 Task: Change the avatar of your profile to Cheese.
Action: Mouse moved to (1146, 31)
Screenshot: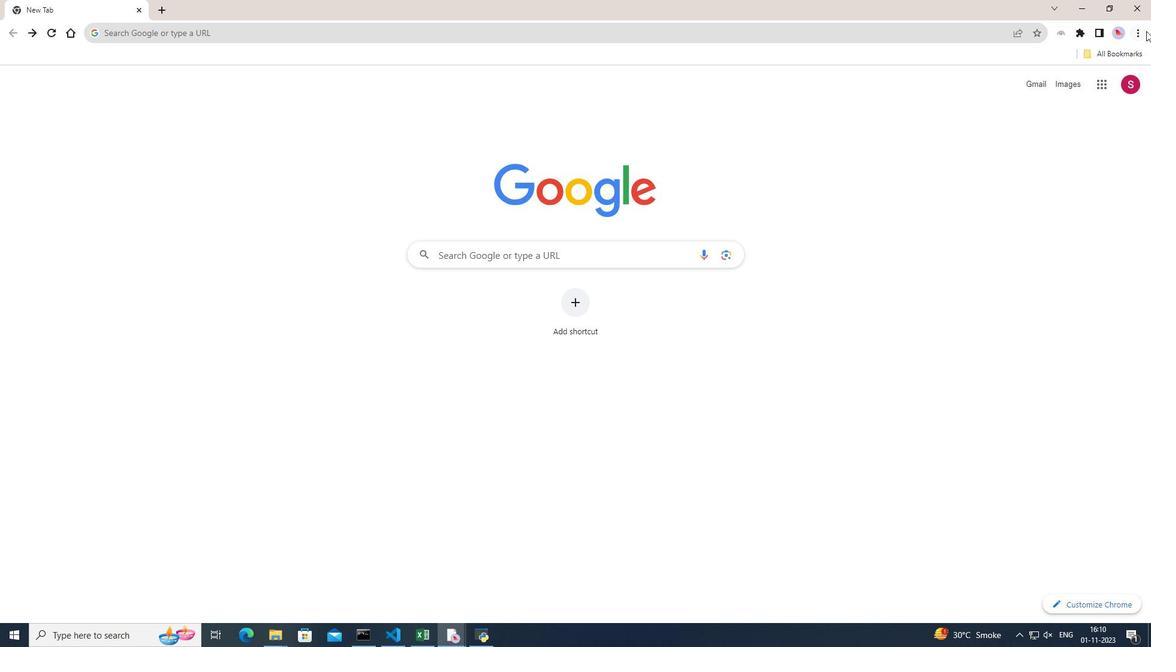 
Action: Mouse pressed left at (1146, 31)
Screenshot: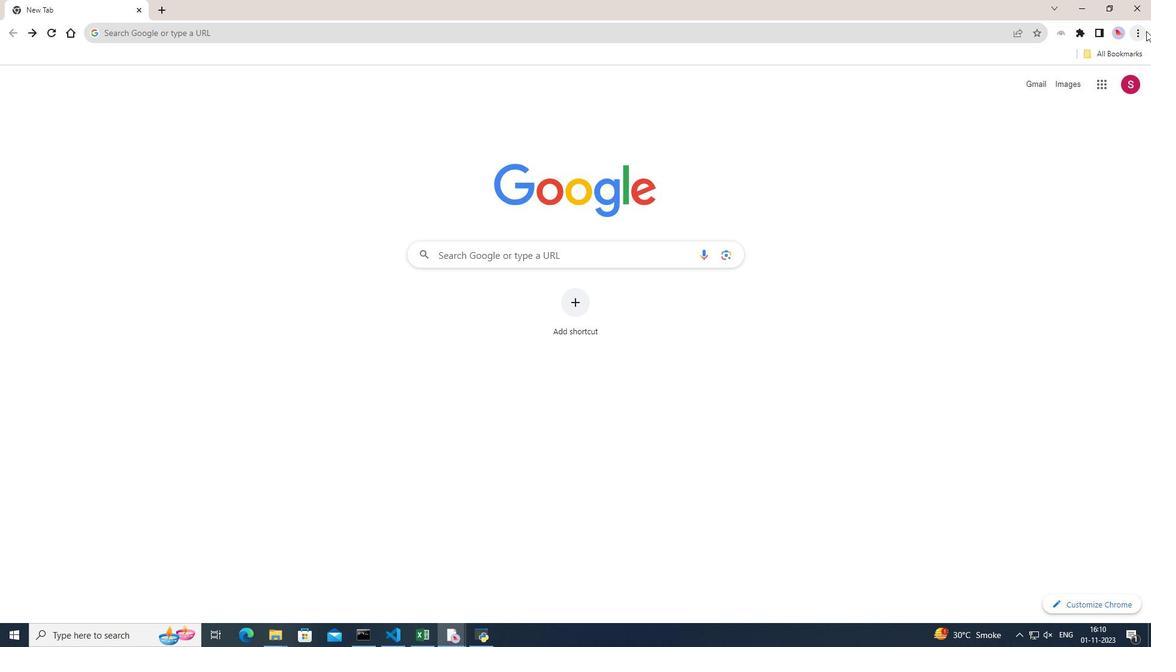 
Action: Mouse pressed left at (1146, 31)
Screenshot: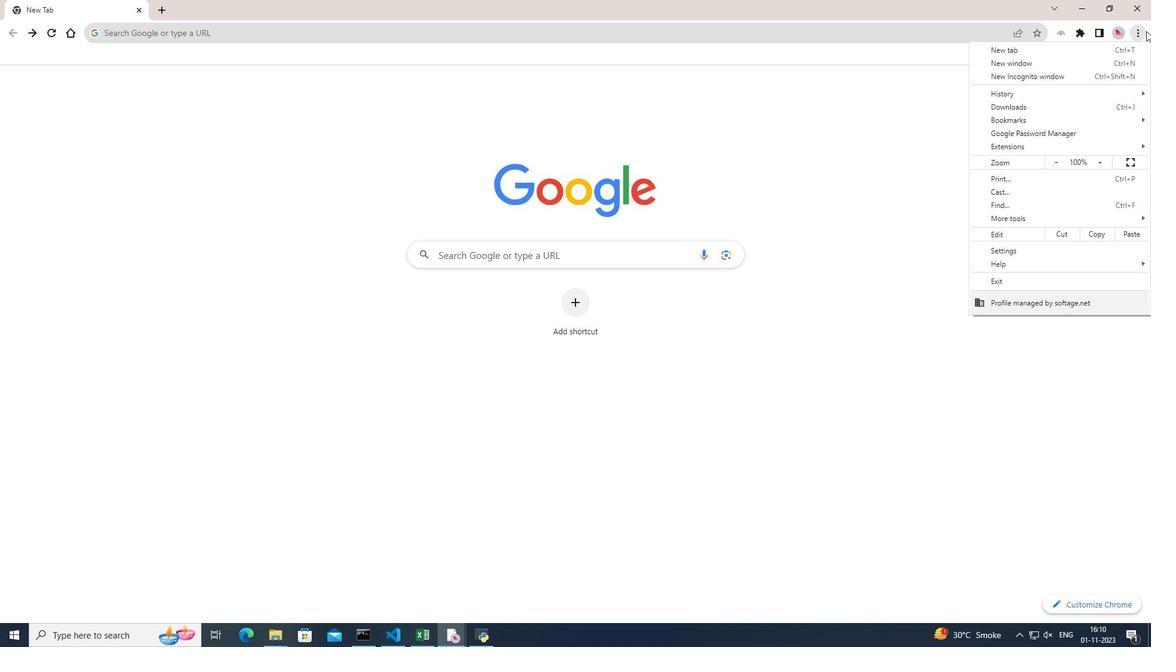 
Action: Mouse moved to (1131, 34)
Screenshot: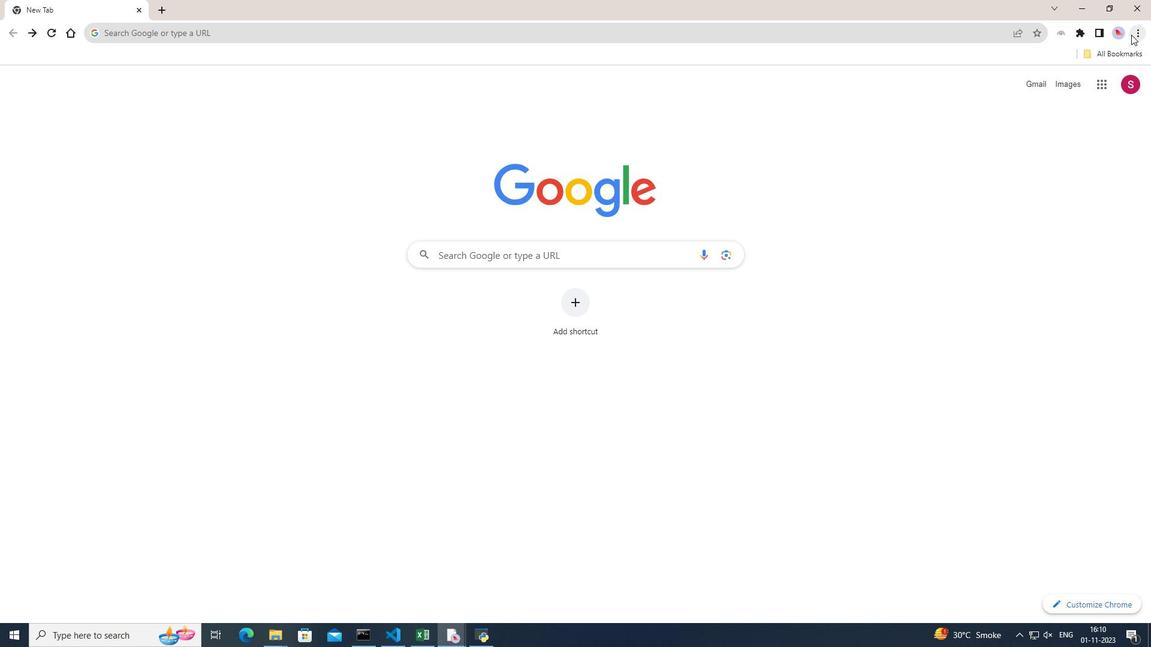
Action: Mouse pressed left at (1131, 34)
Screenshot: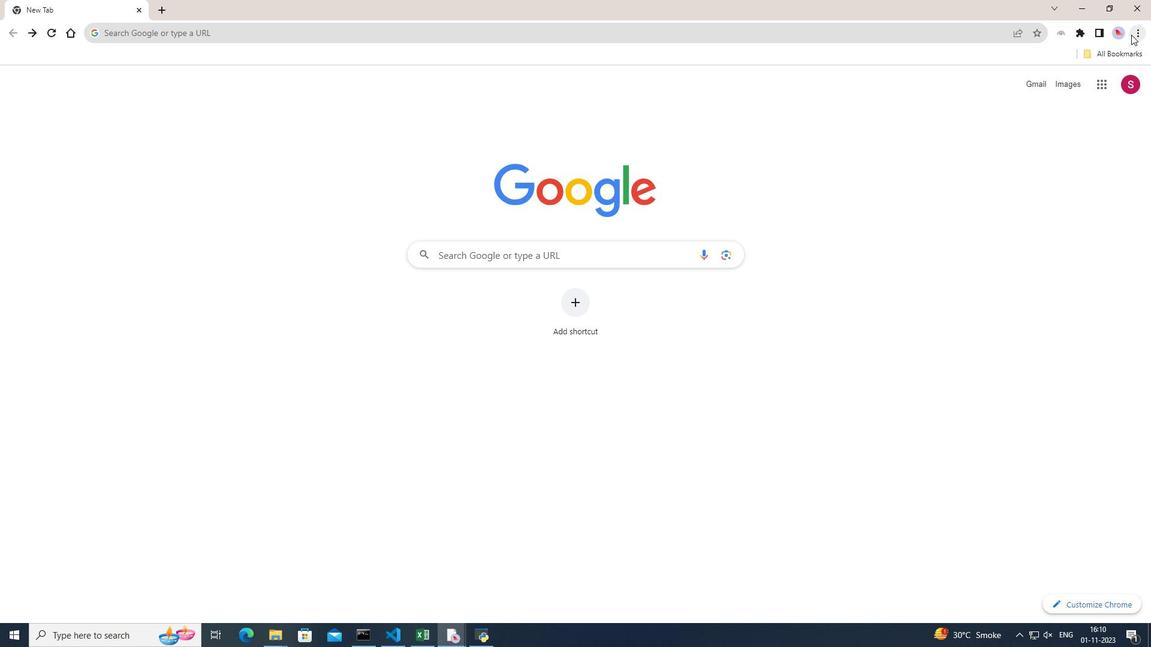 
Action: Mouse moved to (989, 256)
Screenshot: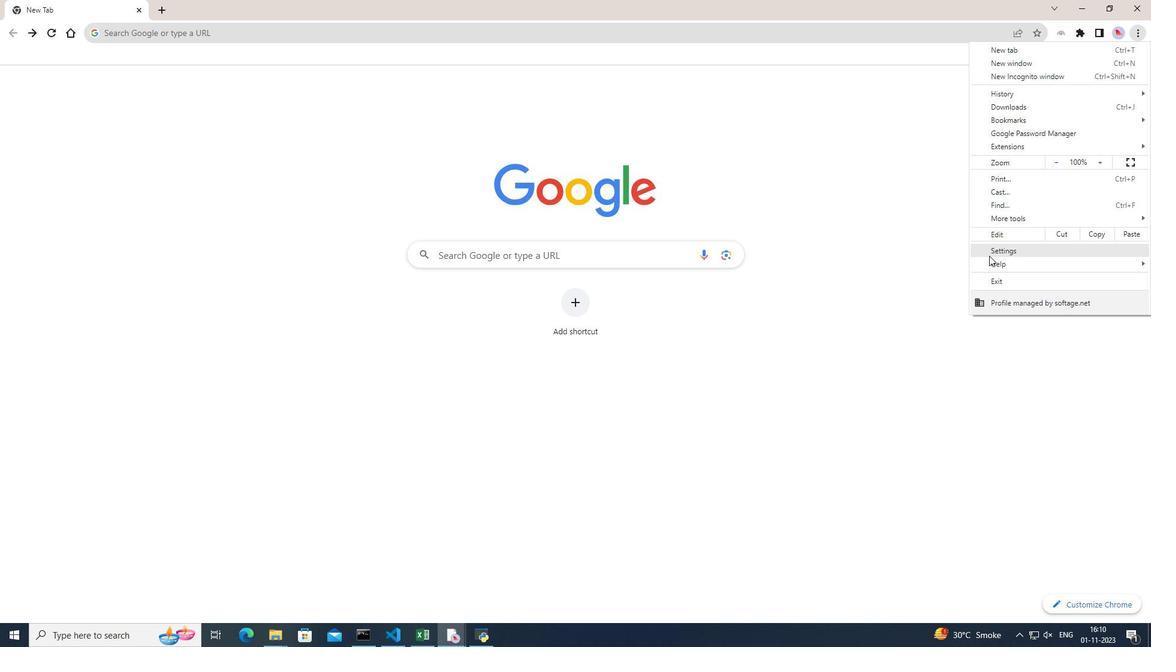 
Action: Mouse pressed left at (989, 256)
Screenshot: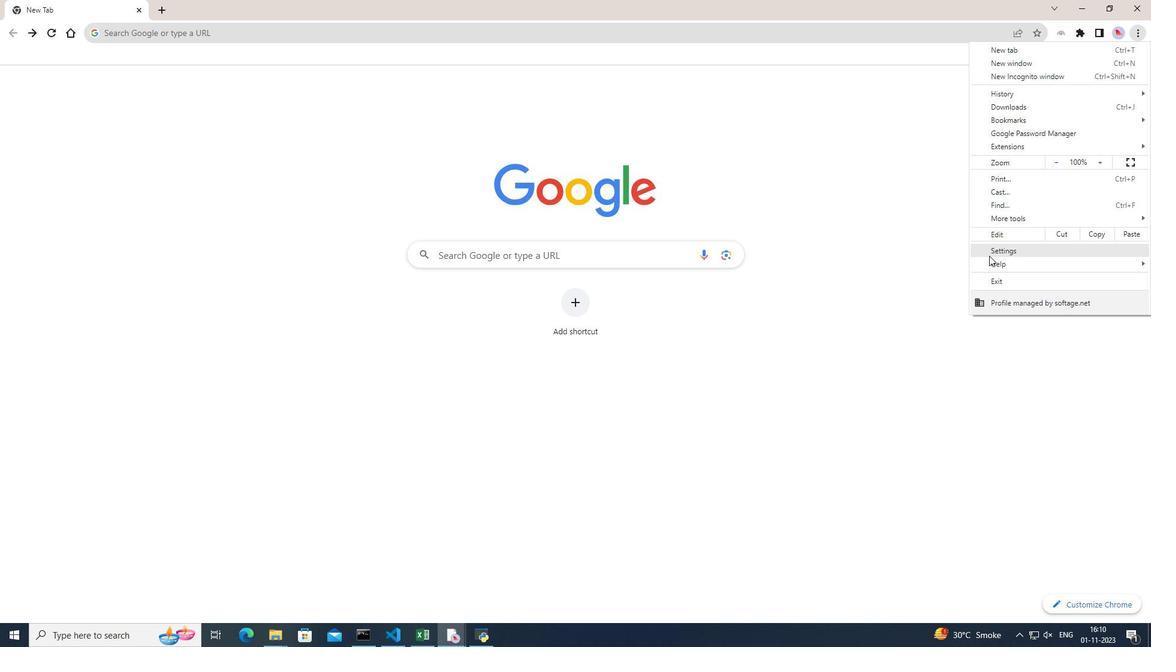 
Action: Mouse pressed left at (989, 256)
Screenshot: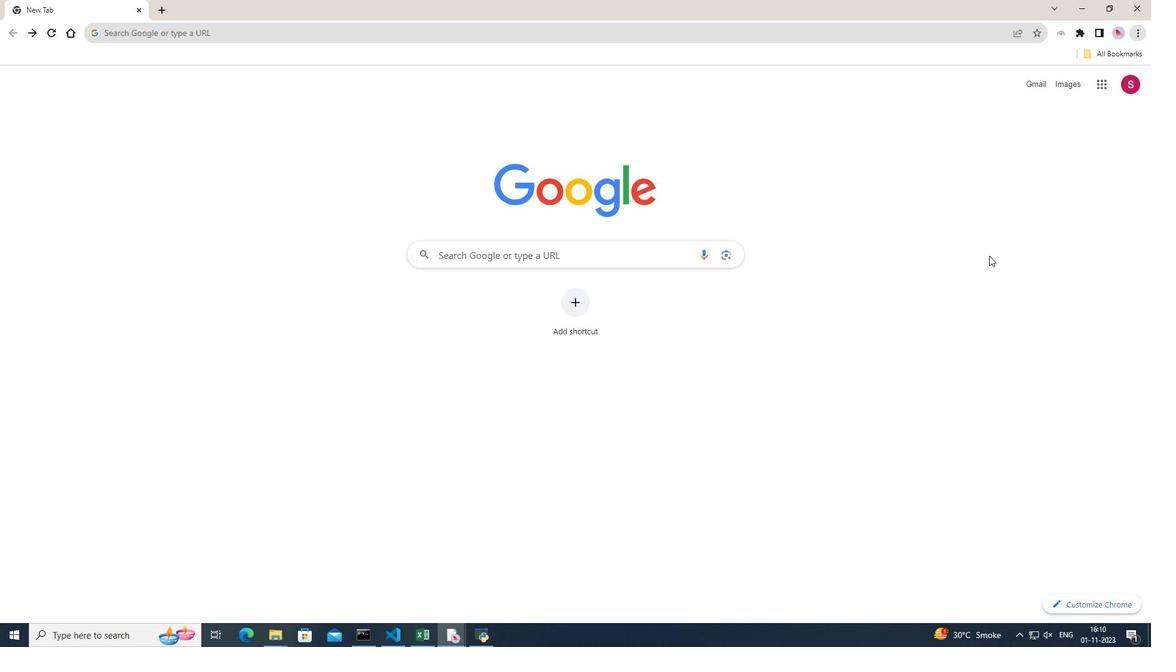 
Action: Mouse moved to (718, 276)
Screenshot: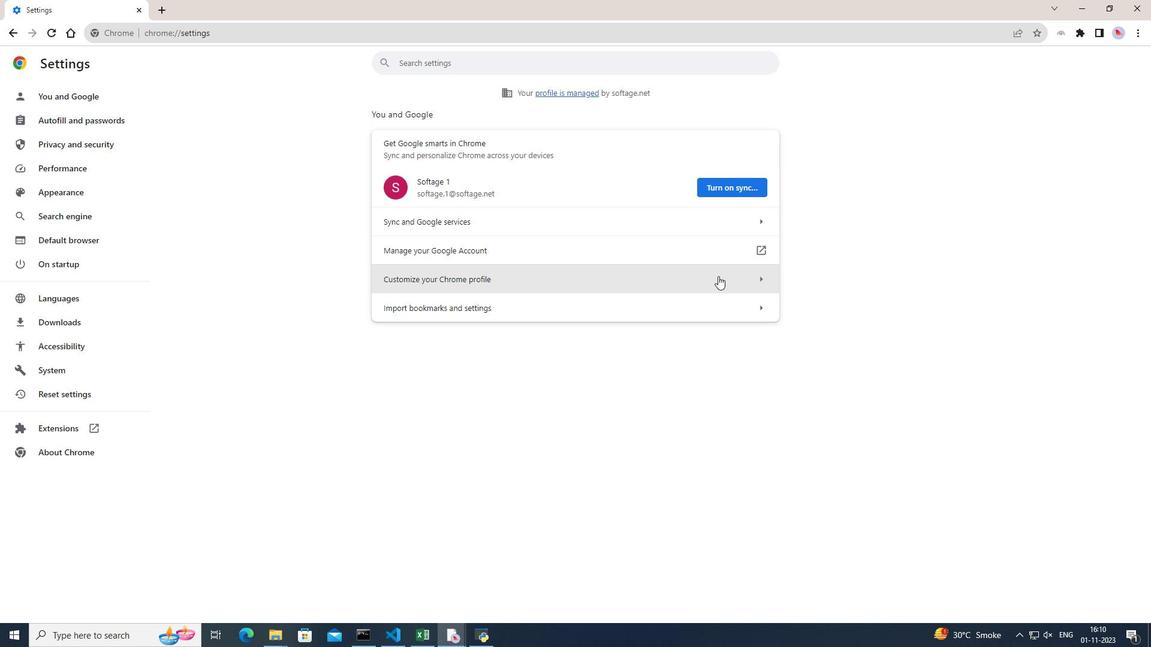 
Action: Mouse pressed left at (718, 276)
Screenshot: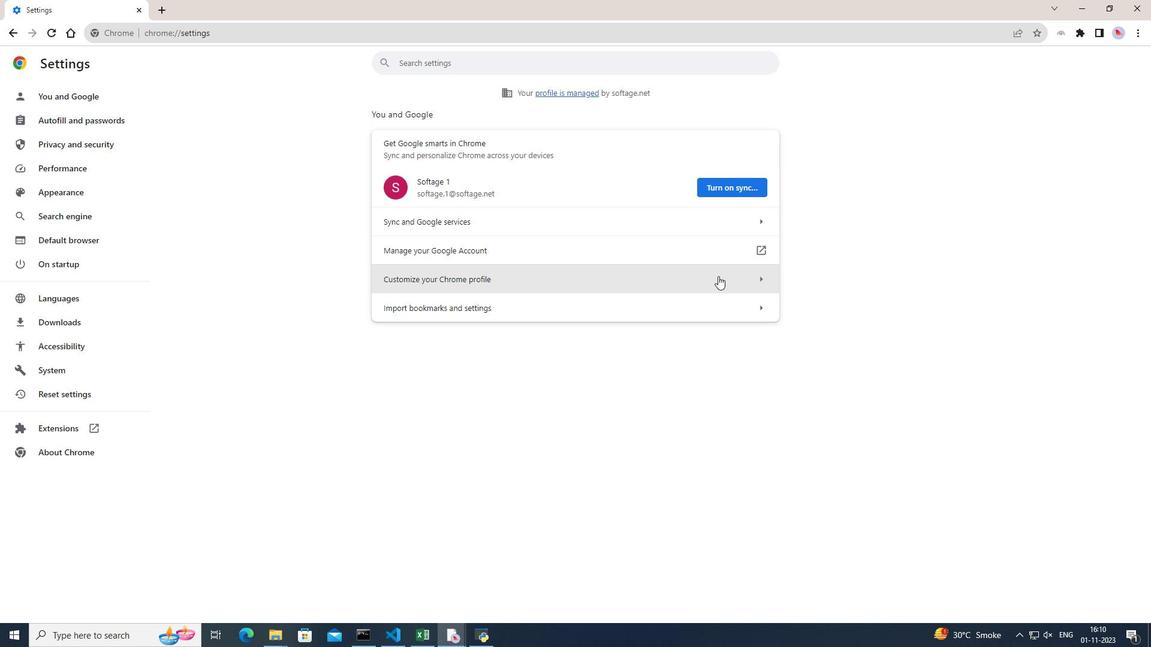 
Action: Mouse moved to (918, 353)
Screenshot: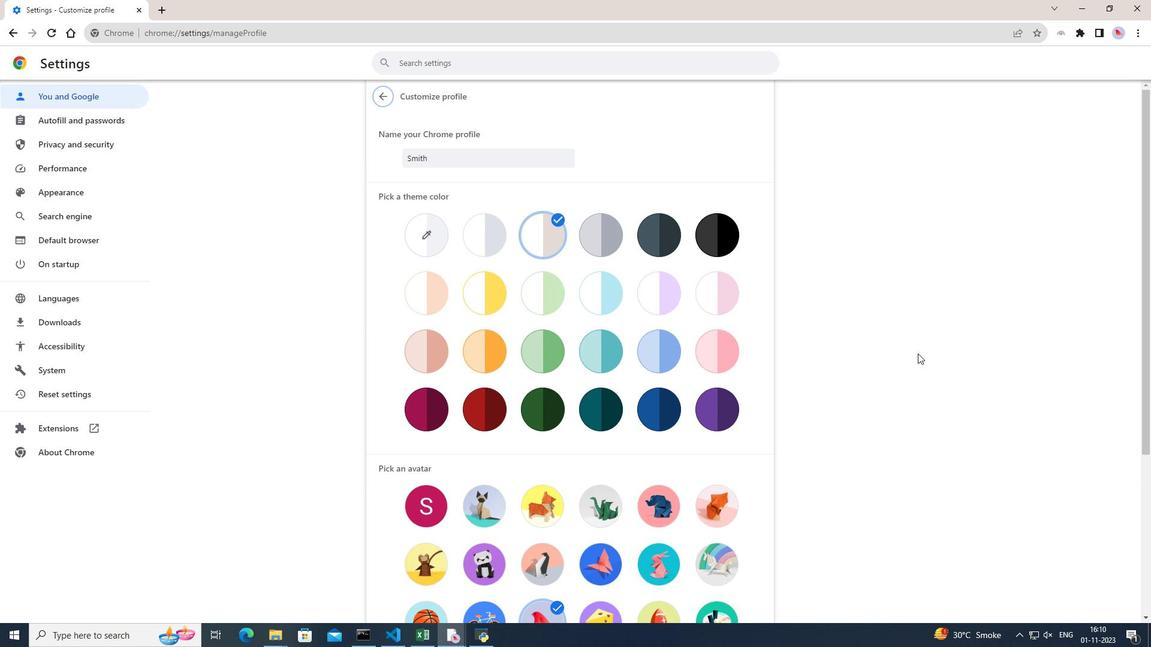 
Action: Mouse scrolled (918, 353) with delta (0, 0)
Screenshot: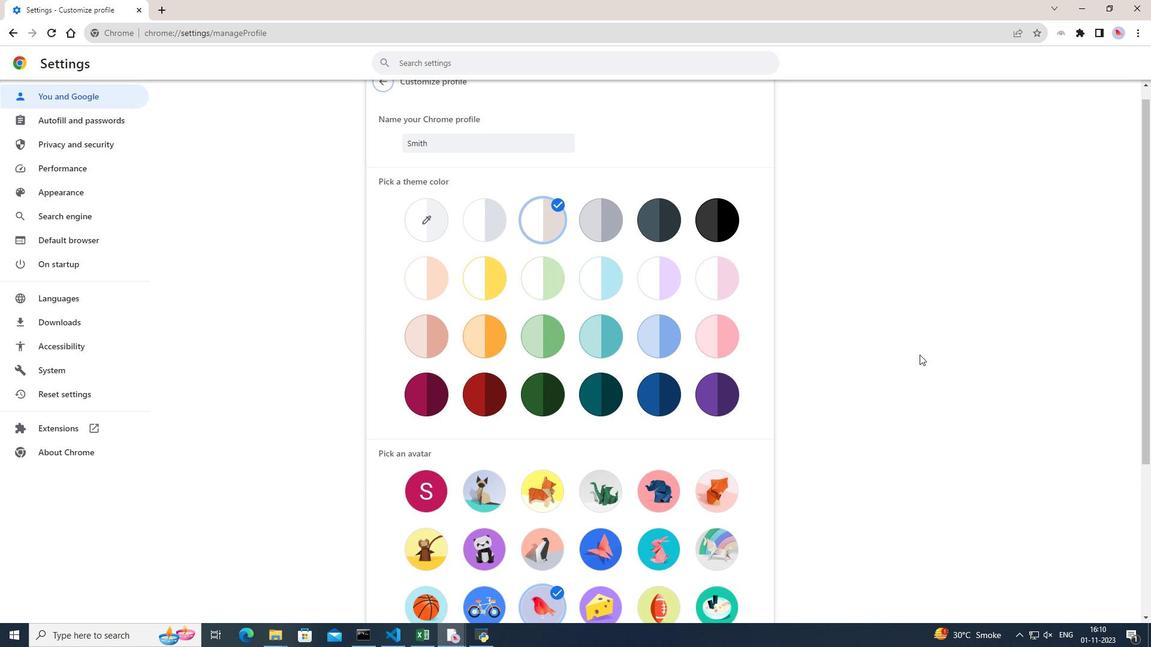 
Action: Mouse moved to (919, 354)
Screenshot: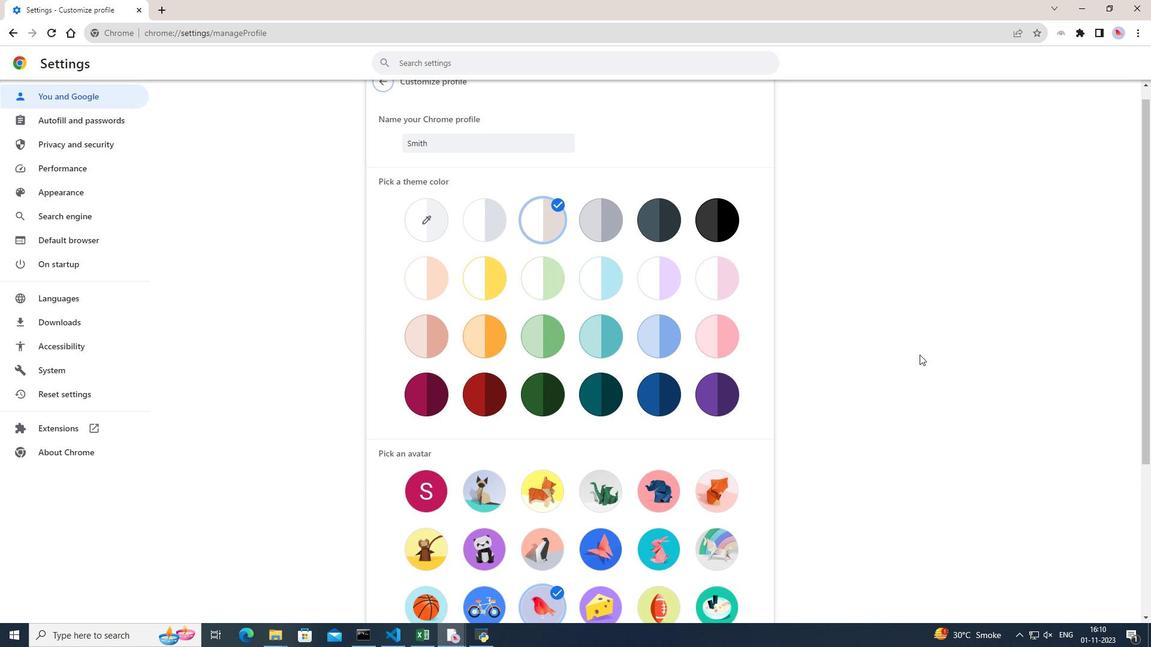 
Action: Mouse scrolled (919, 353) with delta (0, 0)
Screenshot: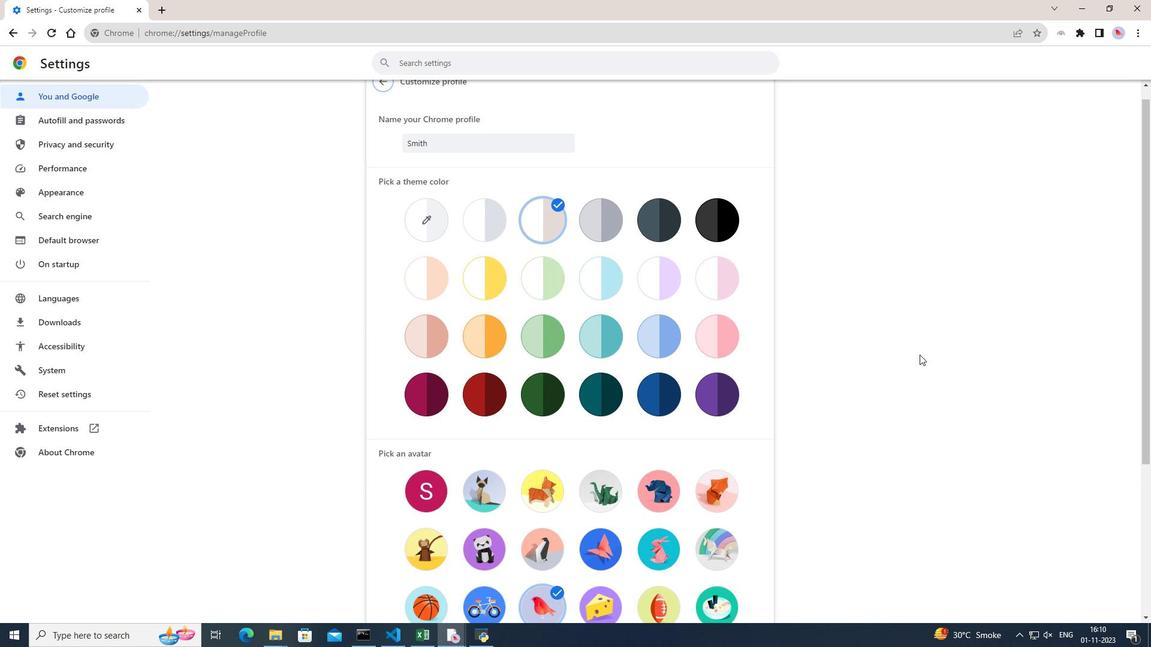 
Action: Mouse moved to (919, 354)
Screenshot: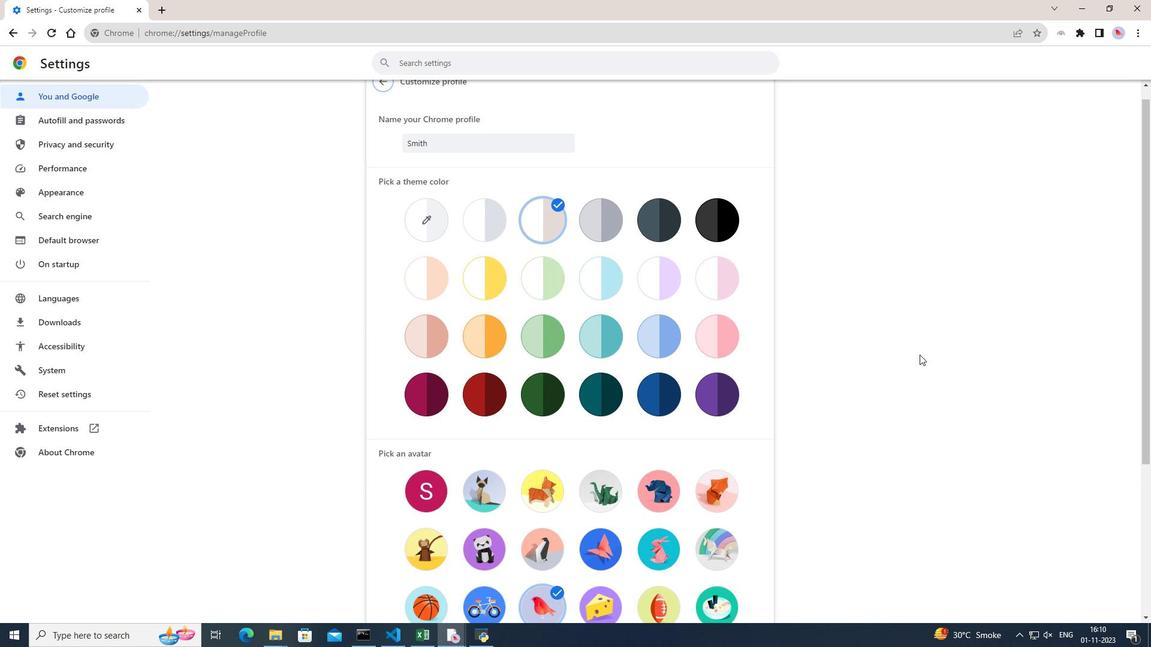 
Action: Mouse scrolled (919, 354) with delta (0, 0)
Screenshot: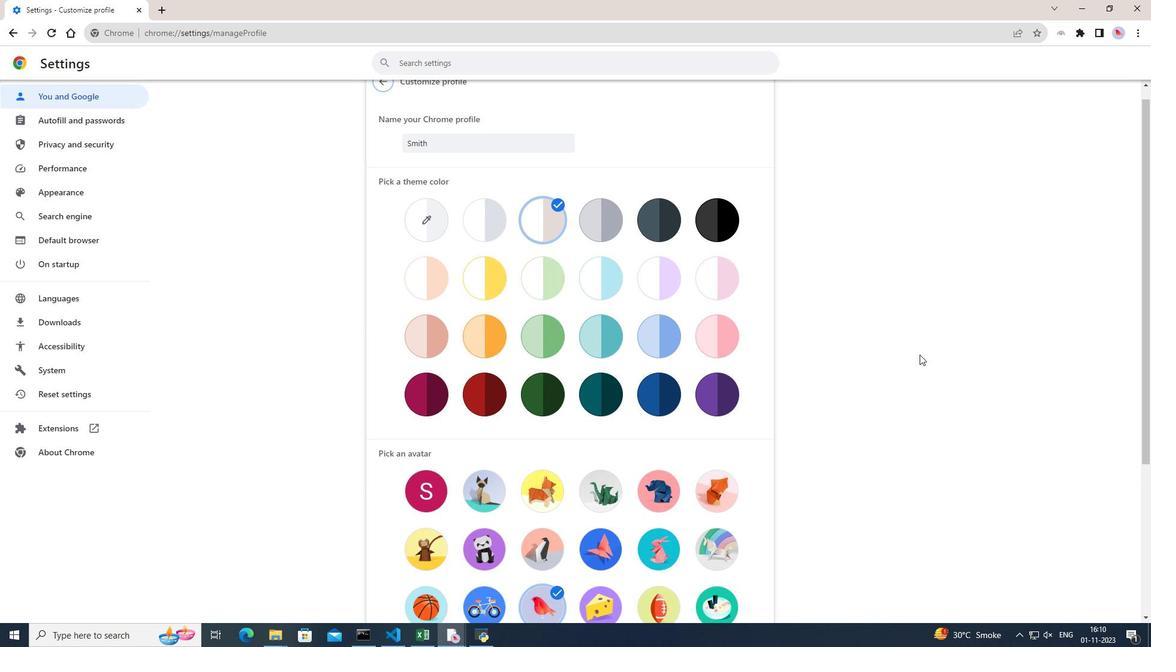 
Action: Mouse scrolled (919, 354) with delta (0, 0)
Screenshot: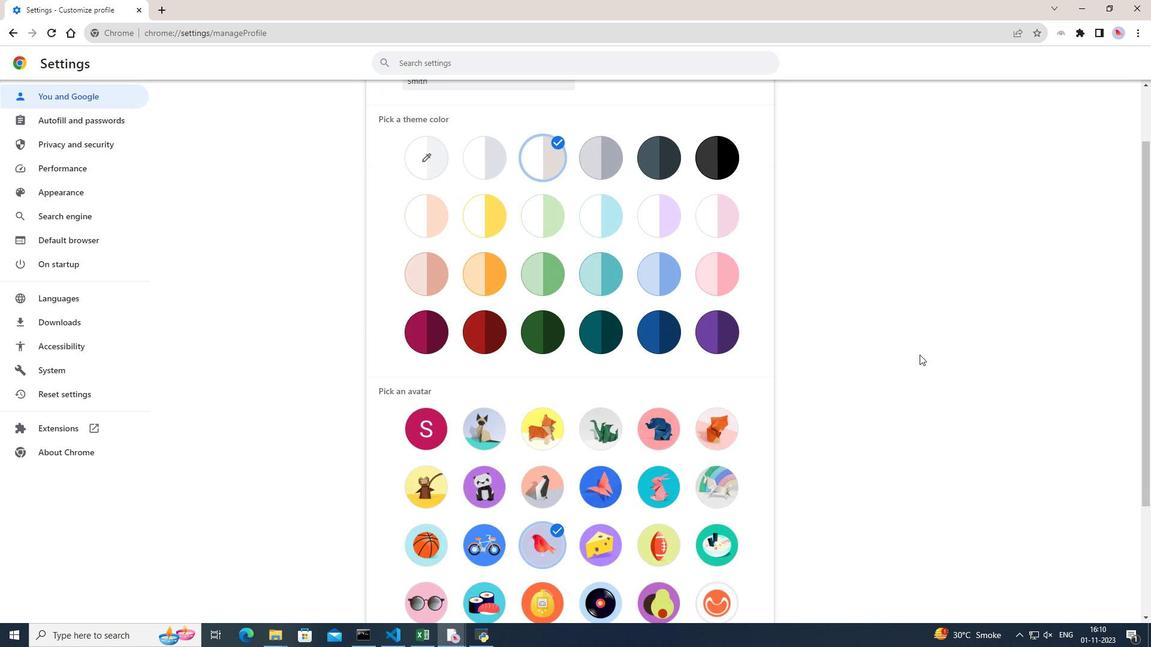 
Action: Mouse scrolled (919, 354) with delta (0, 0)
Screenshot: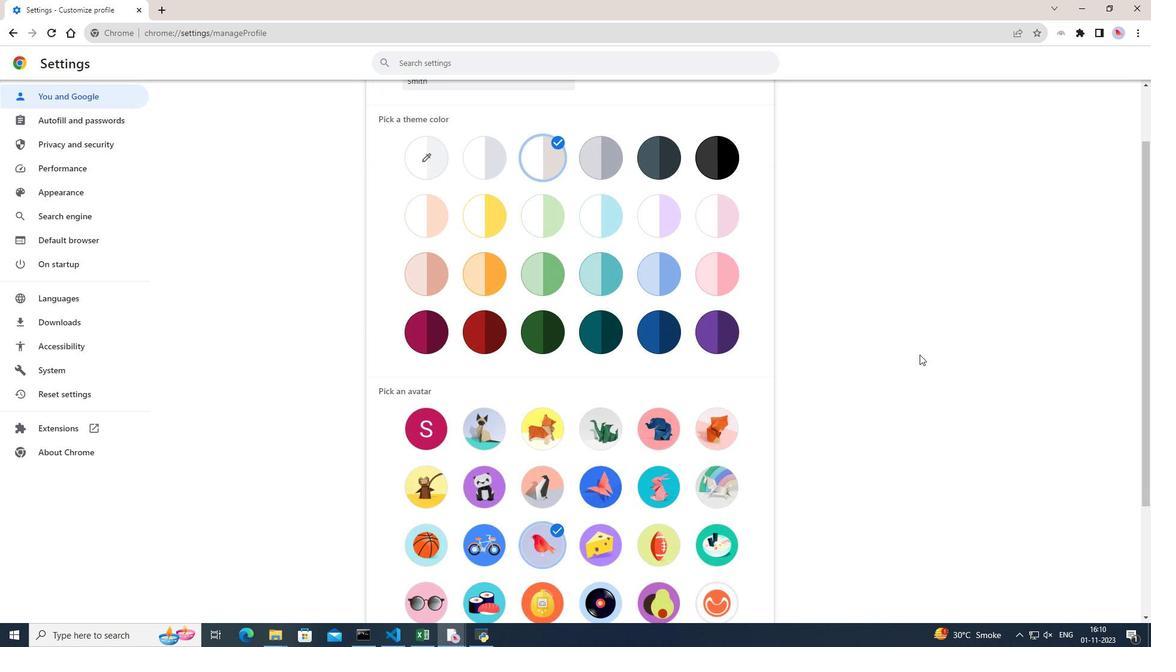 
Action: Mouse scrolled (919, 354) with delta (0, 0)
Screenshot: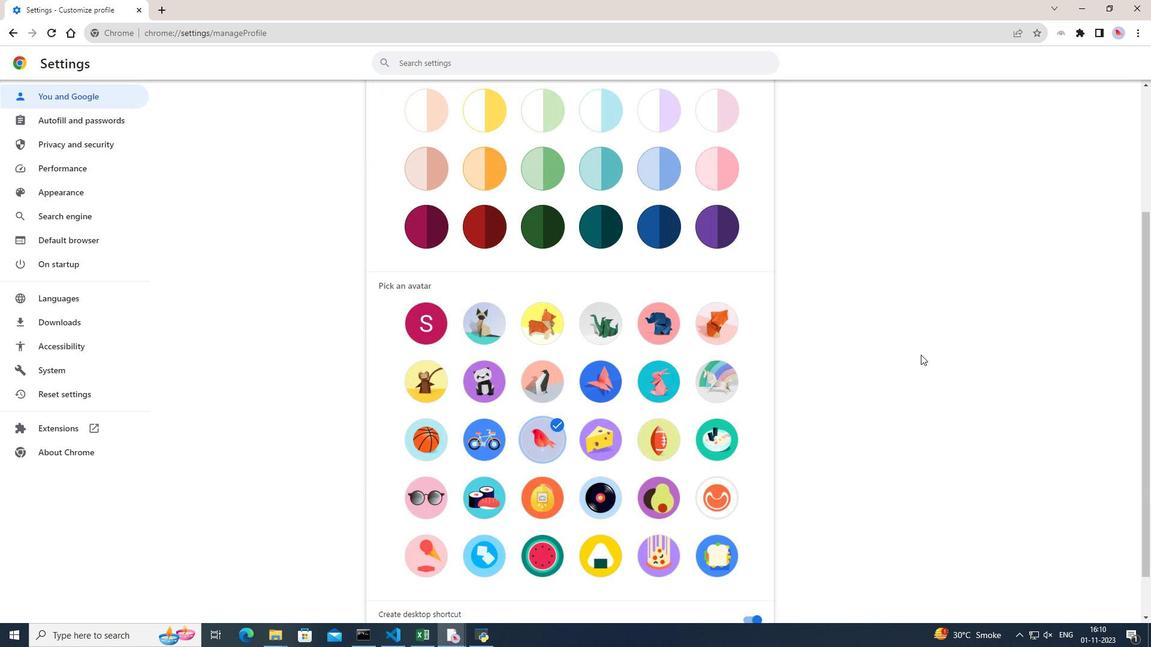 
Action: Mouse moved to (608, 384)
Screenshot: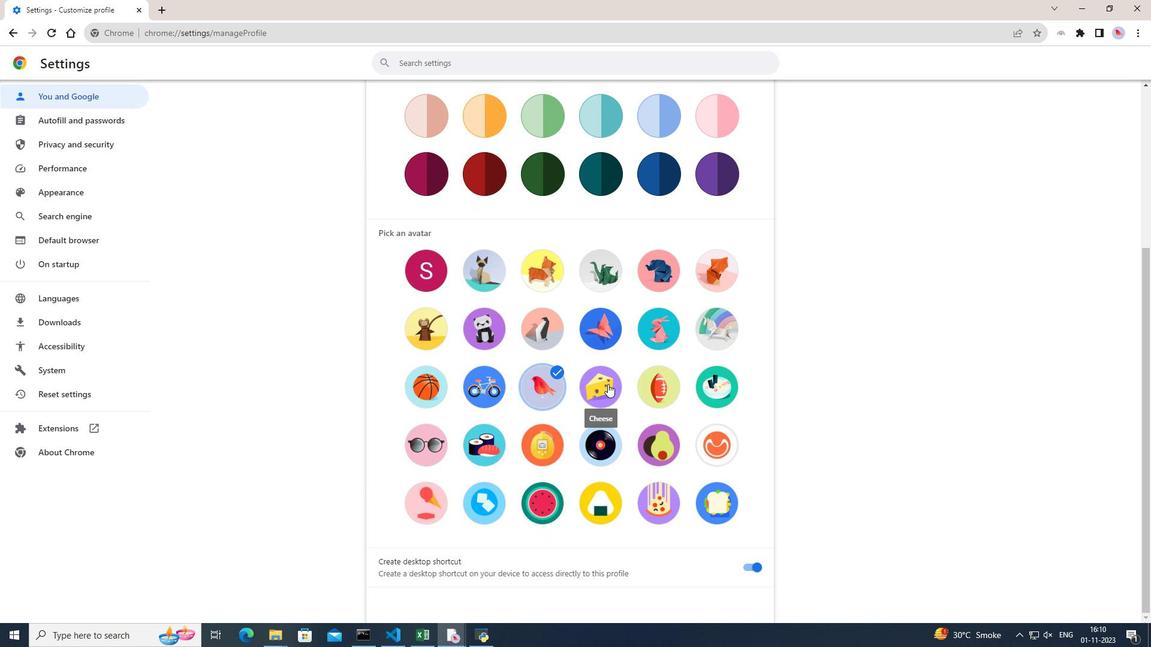 
Action: Mouse pressed left at (608, 384)
Screenshot: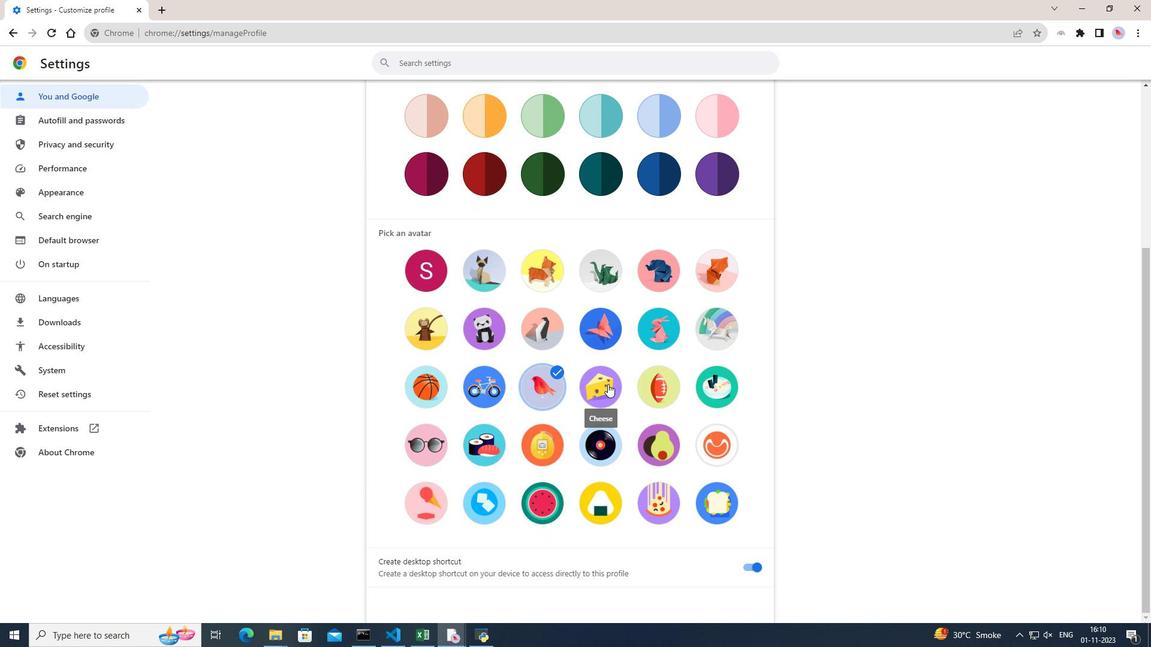 
Action: Mouse moved to (843, 327)
Screenshot: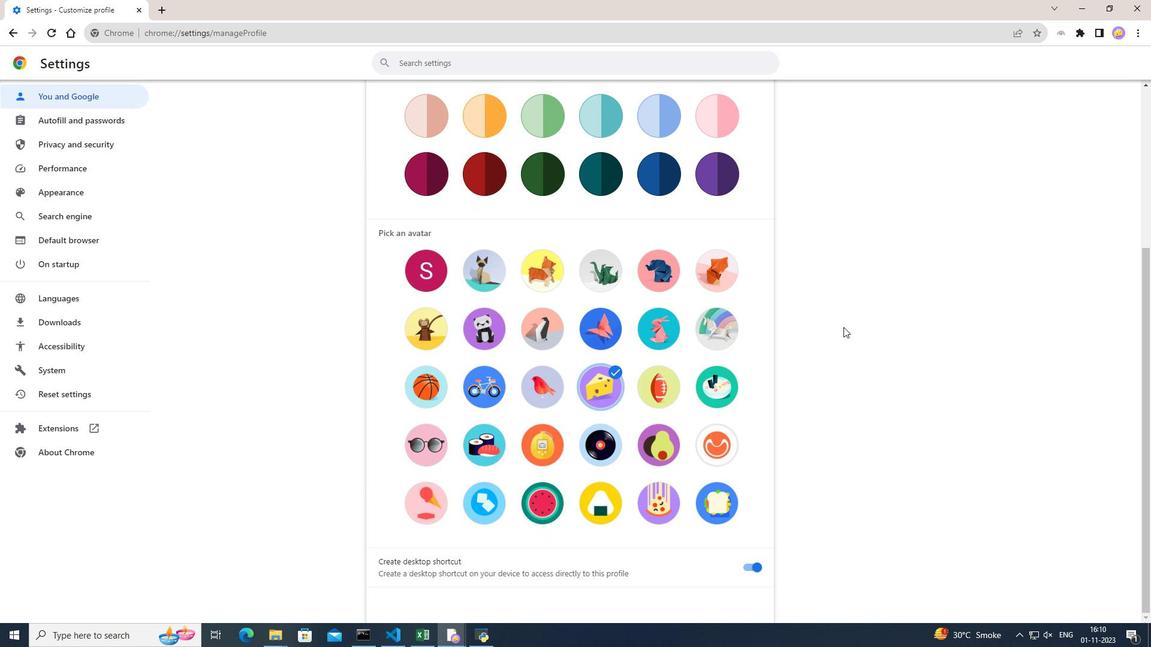 
